 Task: Enable the option that shows CSS documentation tooltip.
Action: Mouse moved to (1171, 69)
Screenshot: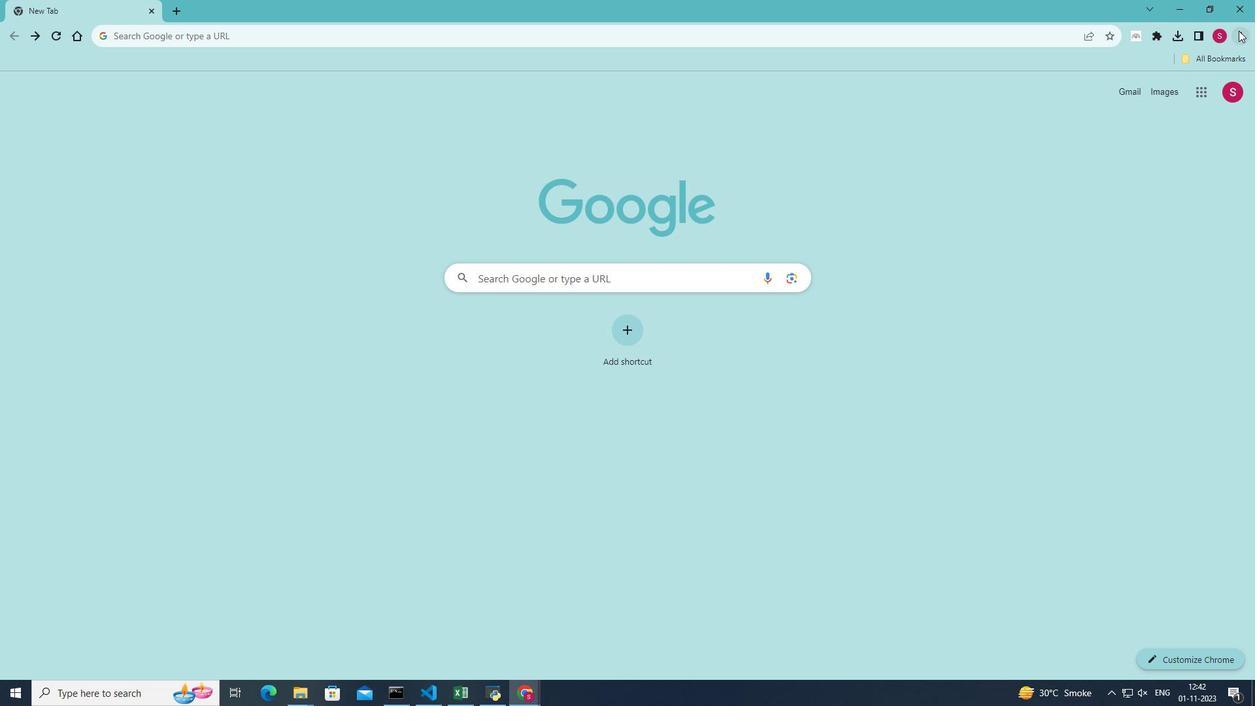 
Action: Mouse pressed left at (1171, 69)
Screenshot: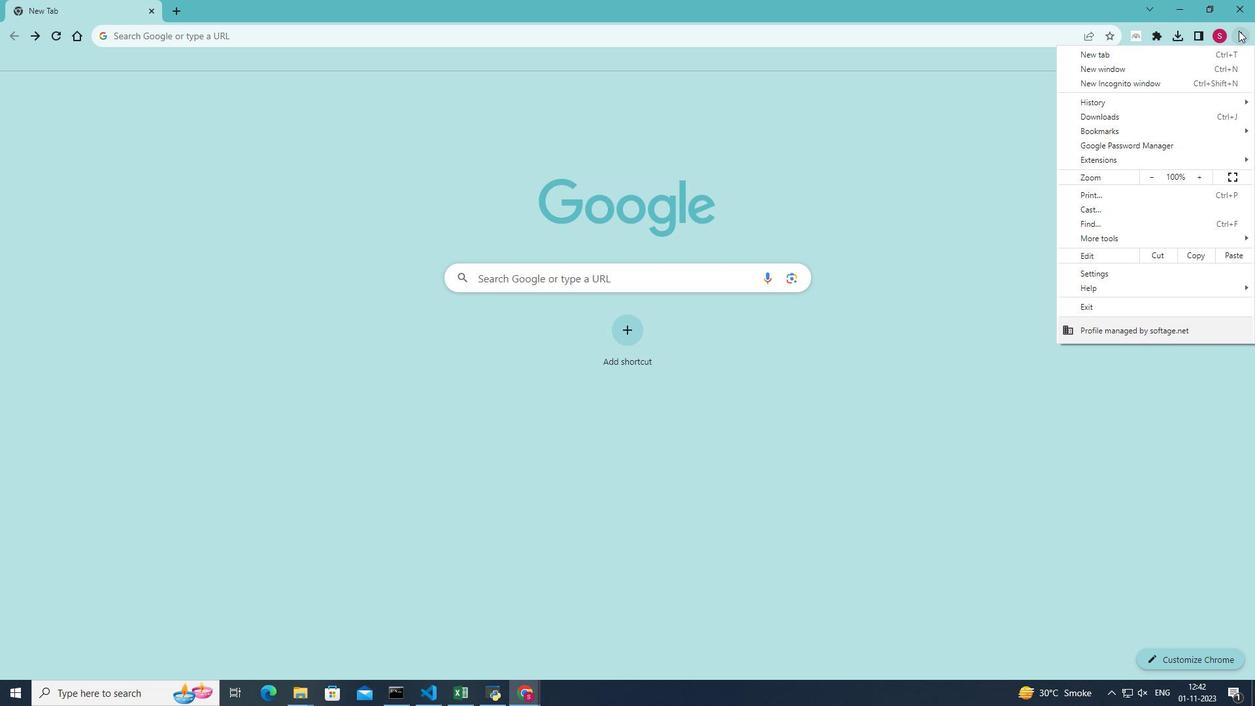 
Action: Mouse moved to (1075, 258)
Screenshot: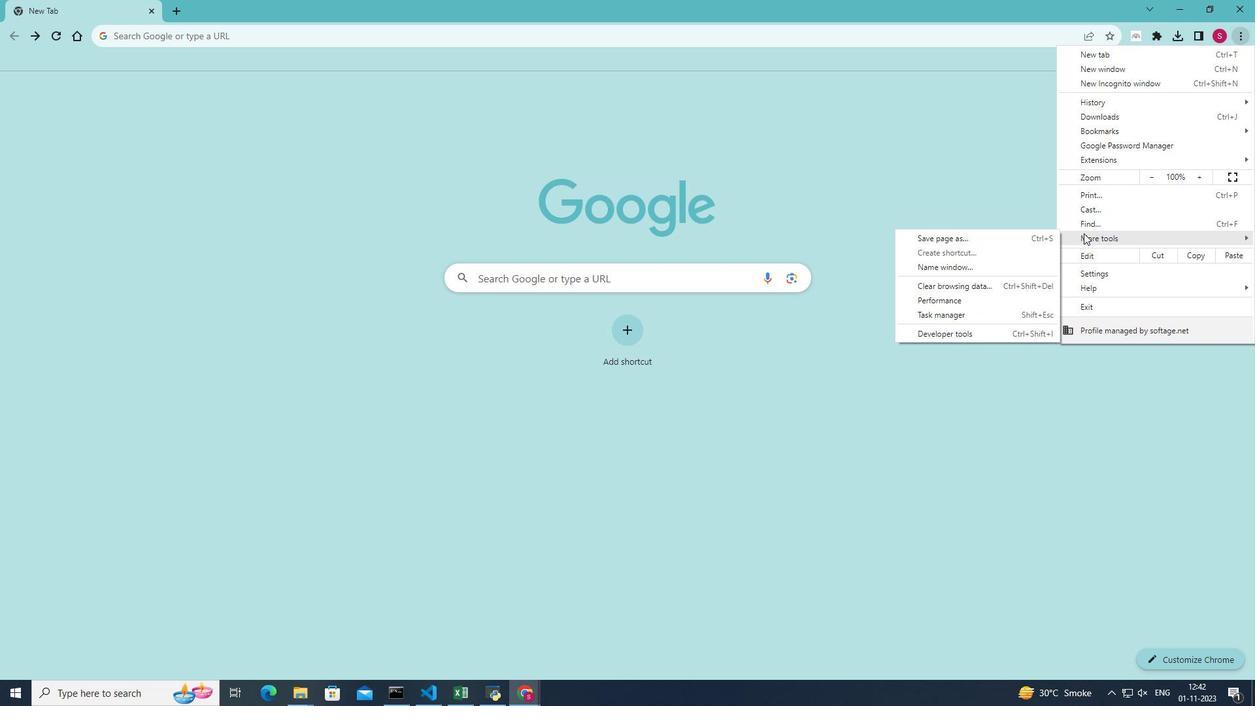 
Action: Mouse pressed left at (1075, 258)
Screenshot: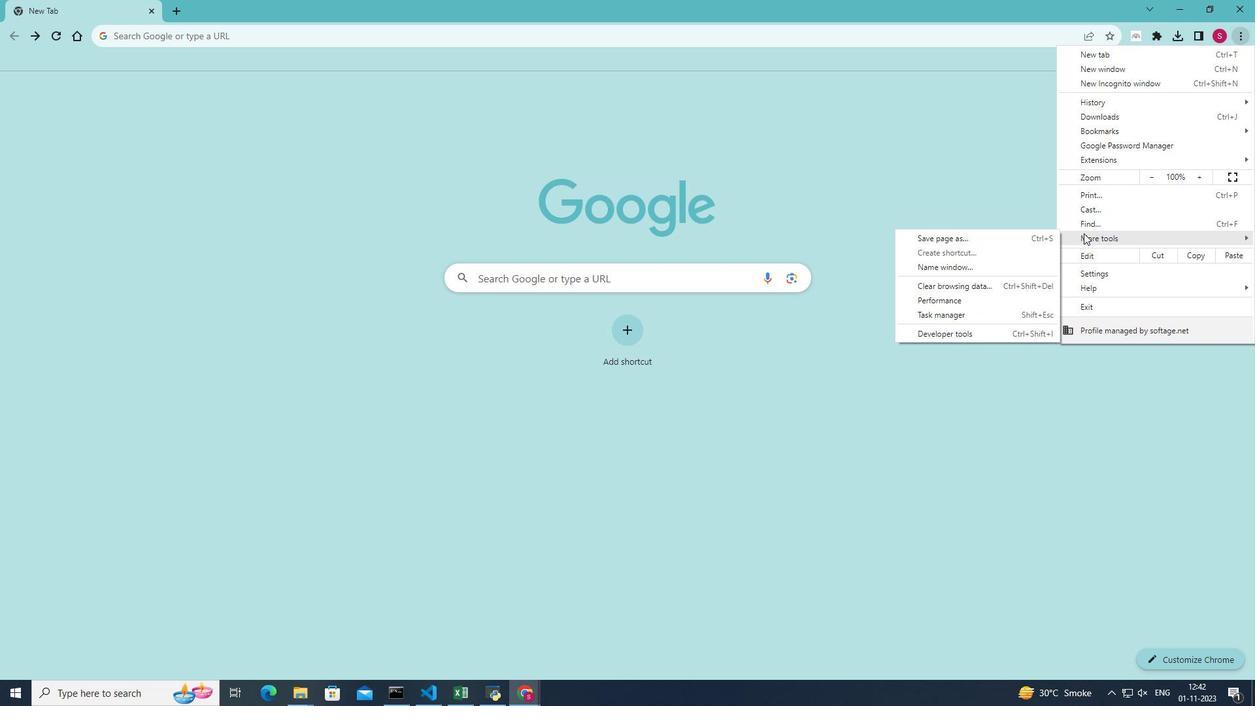 
Action: Mouse moved to (1016, 348)
Screenshot: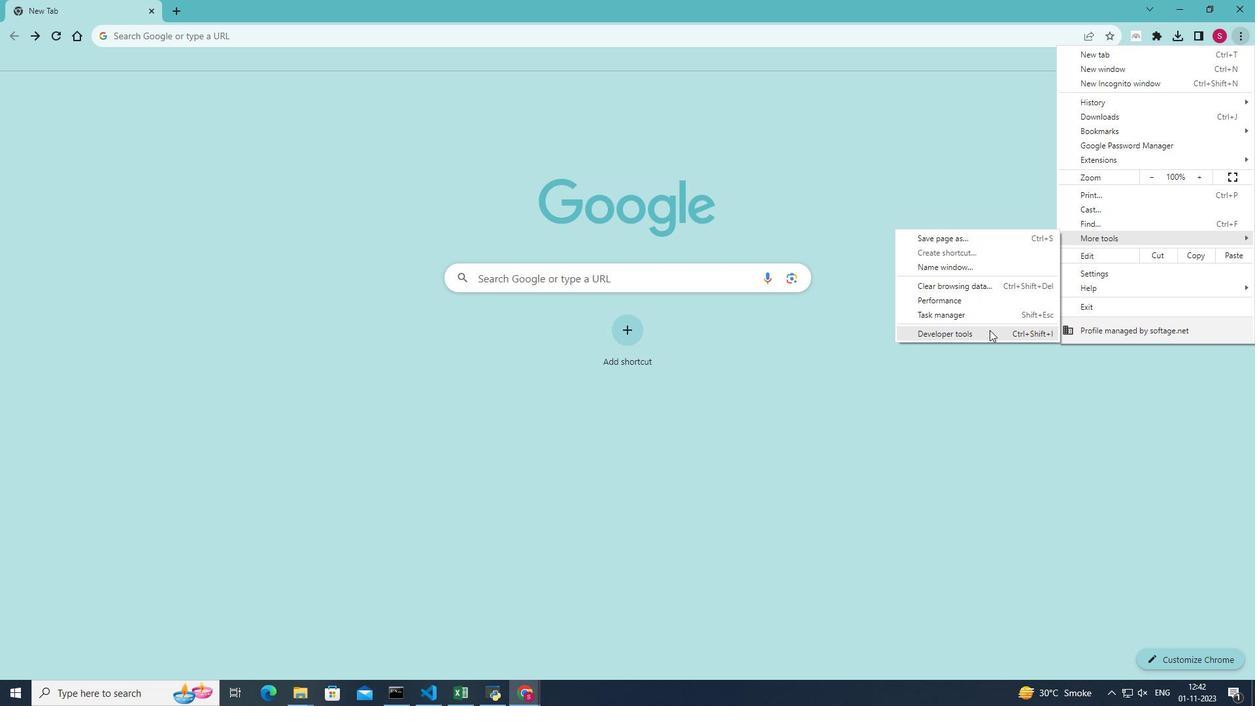 
Action: Mouse pressed left at (1016, 348)
Screenshot: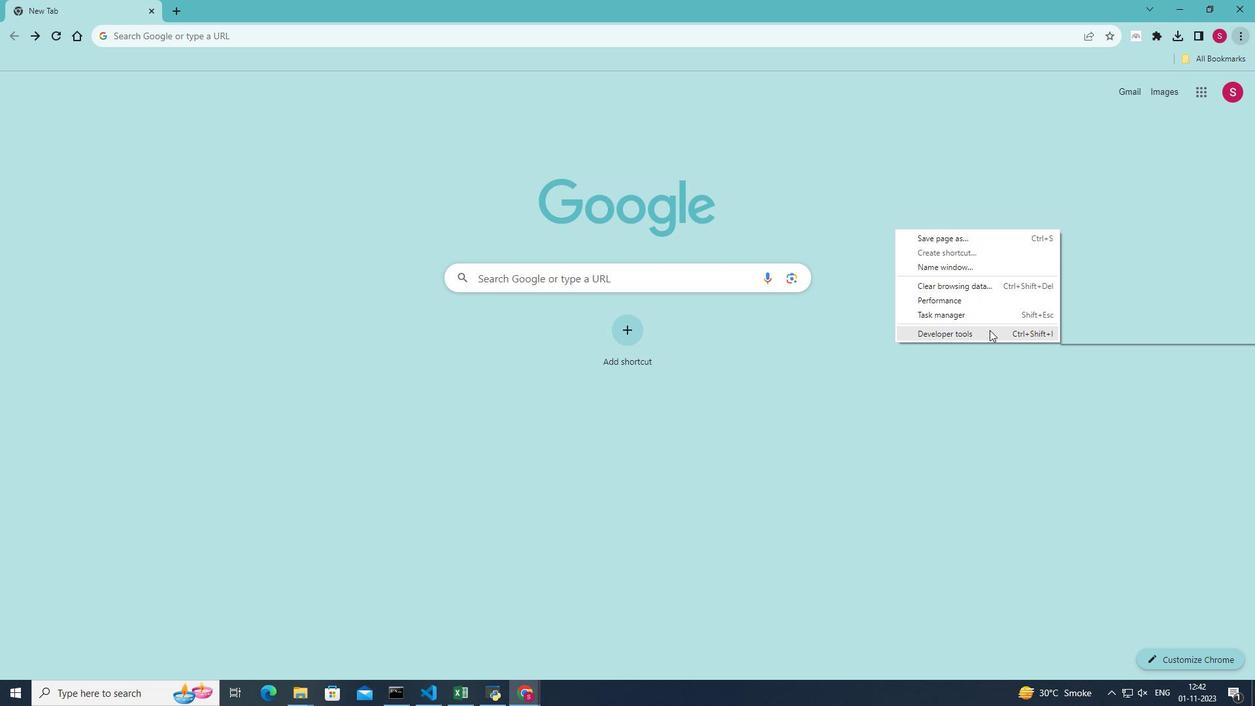 
Action: Mouse moved to (1149, 112)
Screenshot: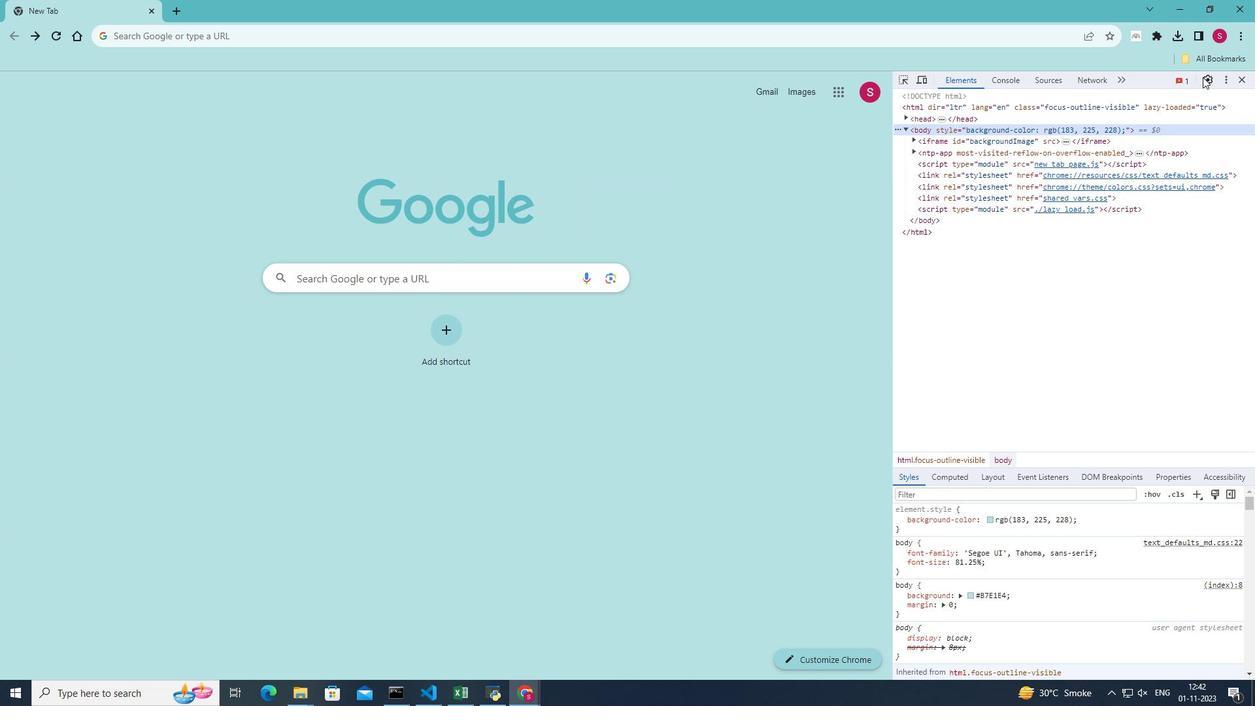 
Action: Mouse pressed left at (1149, 112)
Screenshot: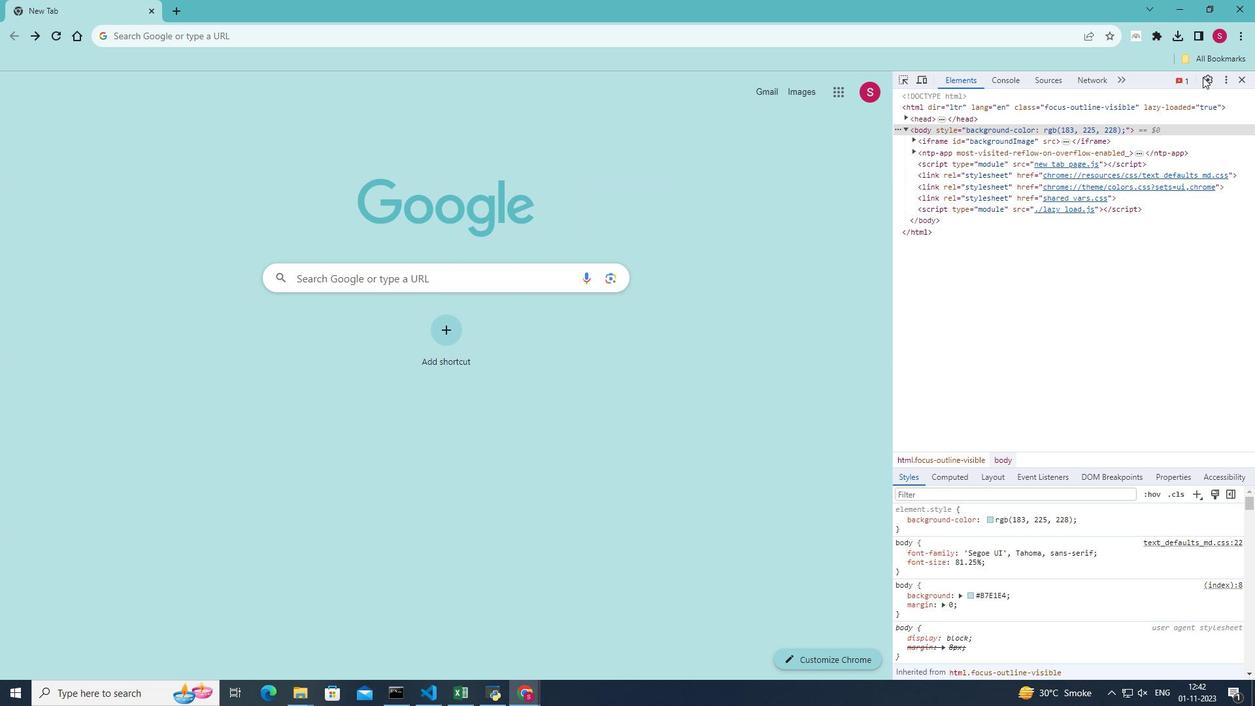 
Action: Mouse moved to (1132, 317)
Screenshot: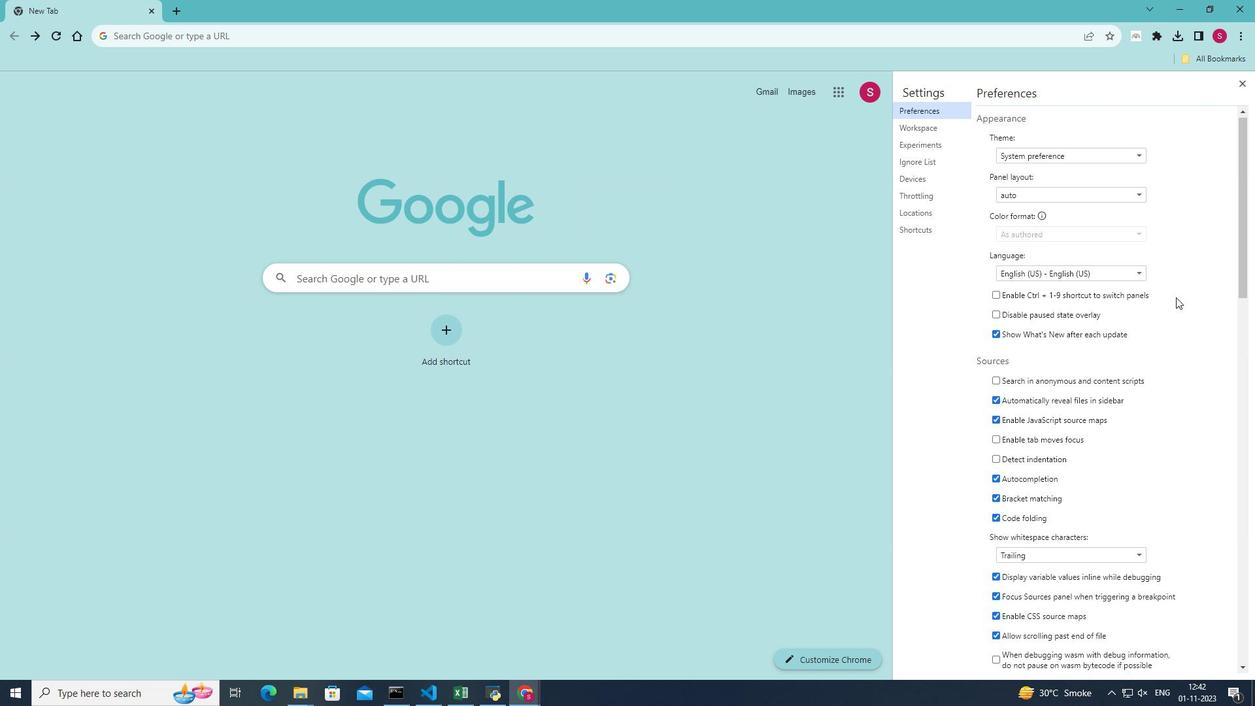 
Action: Mouse scrolled (1132, 317) with delta (0, 0)
Screenshot: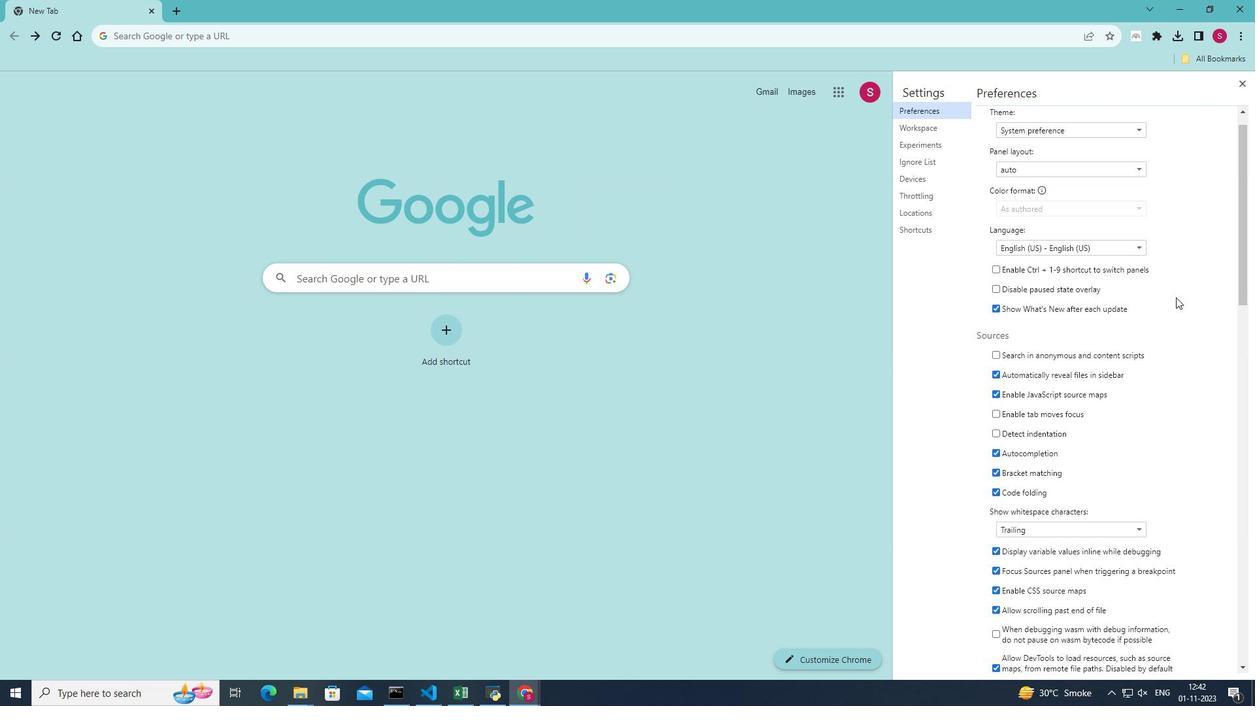 
Action: Mouse scrolled (1132, 317) with delta (0, 0)
Screenshot: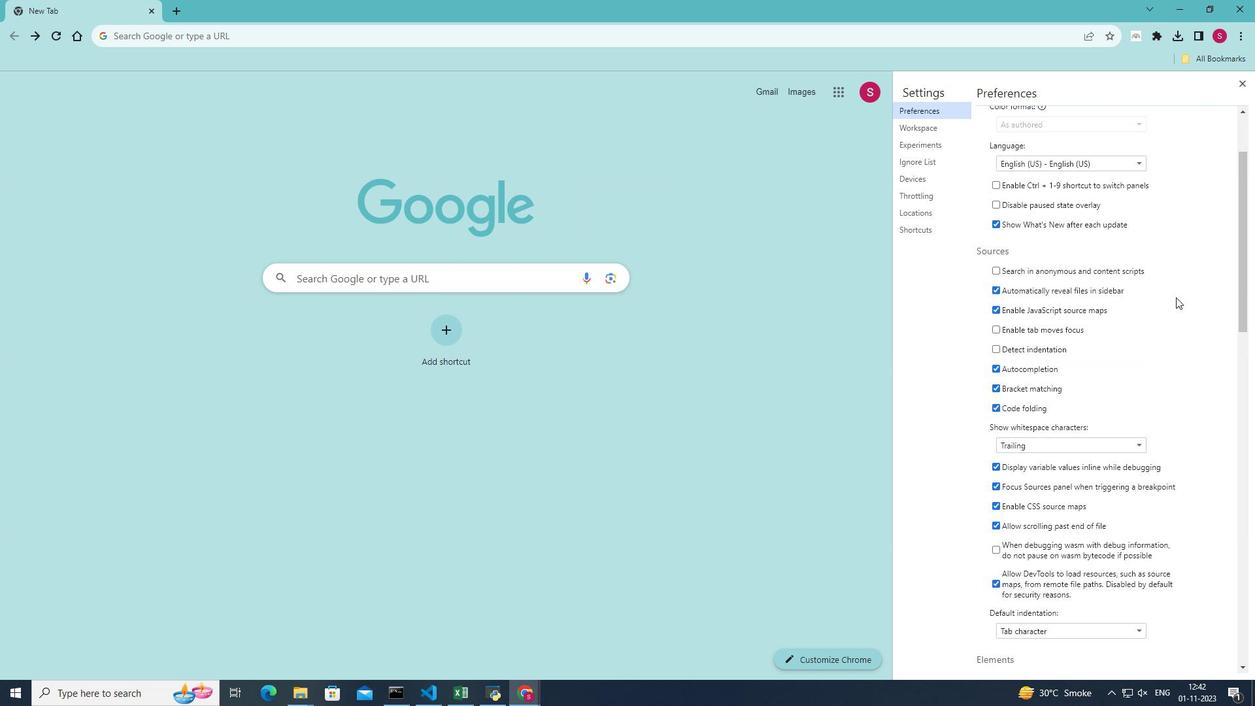 
Action: Mouse scrolled (1132, 317) with delta (0, 0)
Screenshot: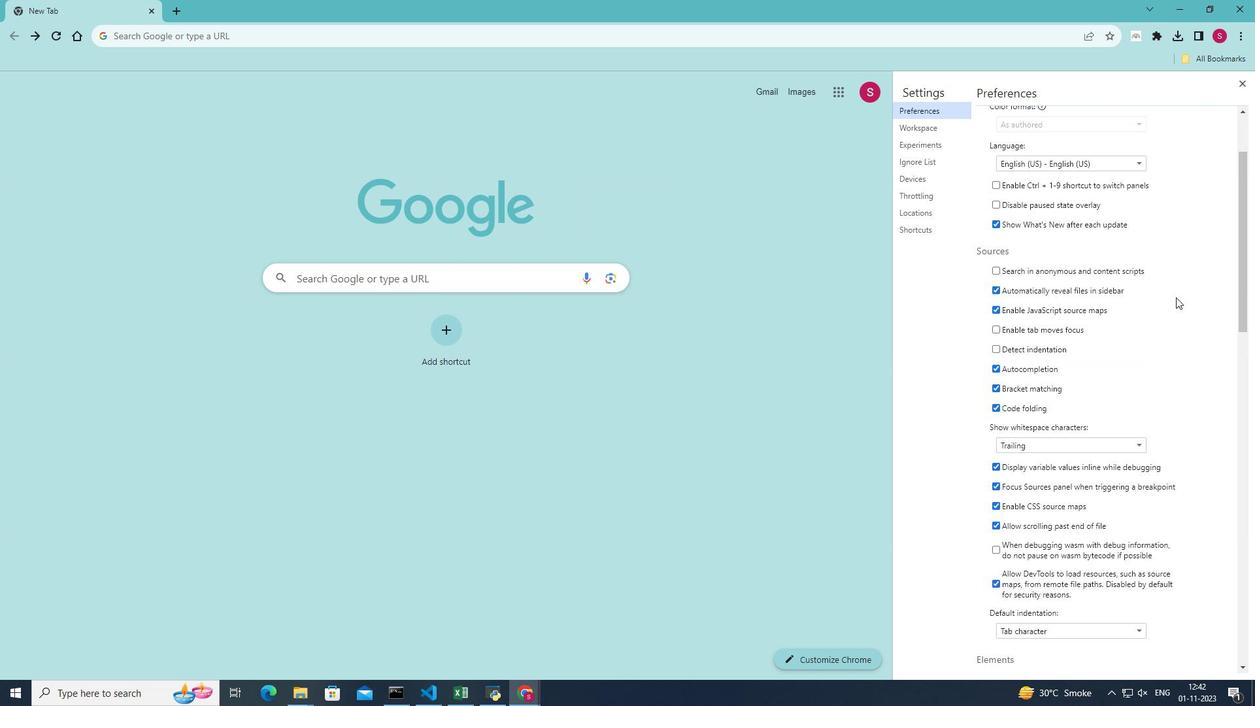 
Action: Mouse scrolled (1132, 317) with delta (0, 0)
Screenshot: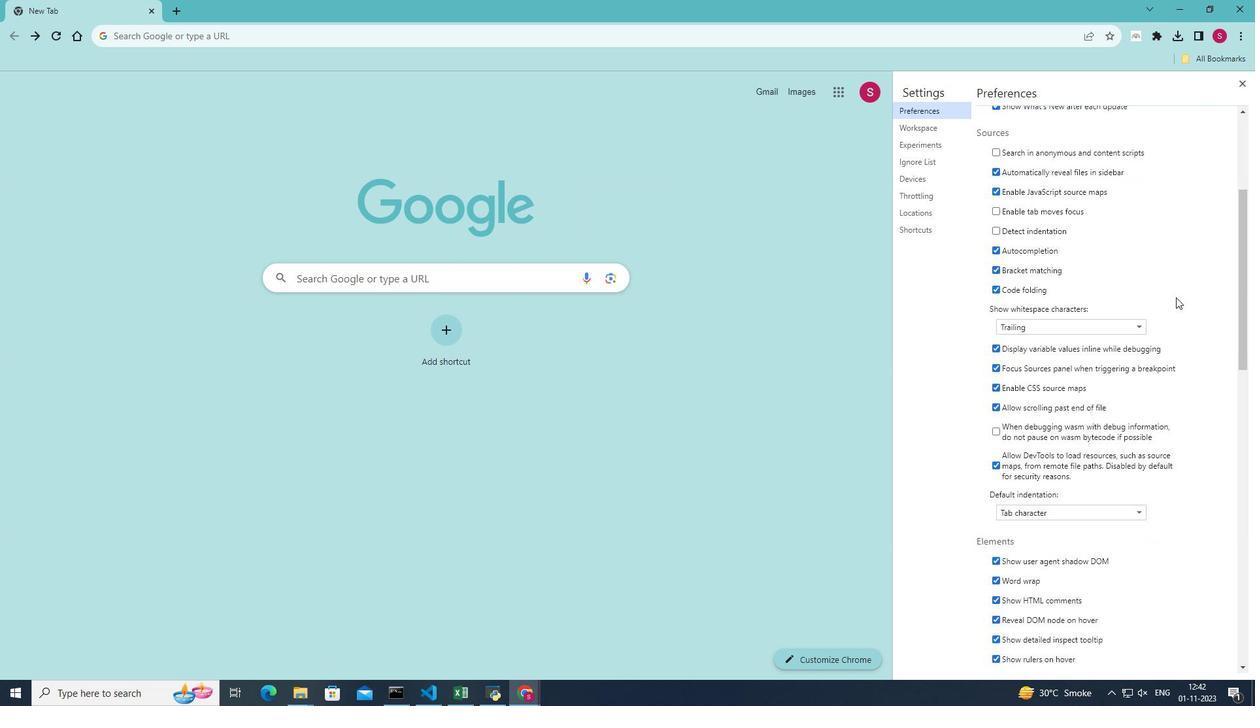
Action: Mouse scrolled (1132, 317) with delta (0, 0)
Screenshot: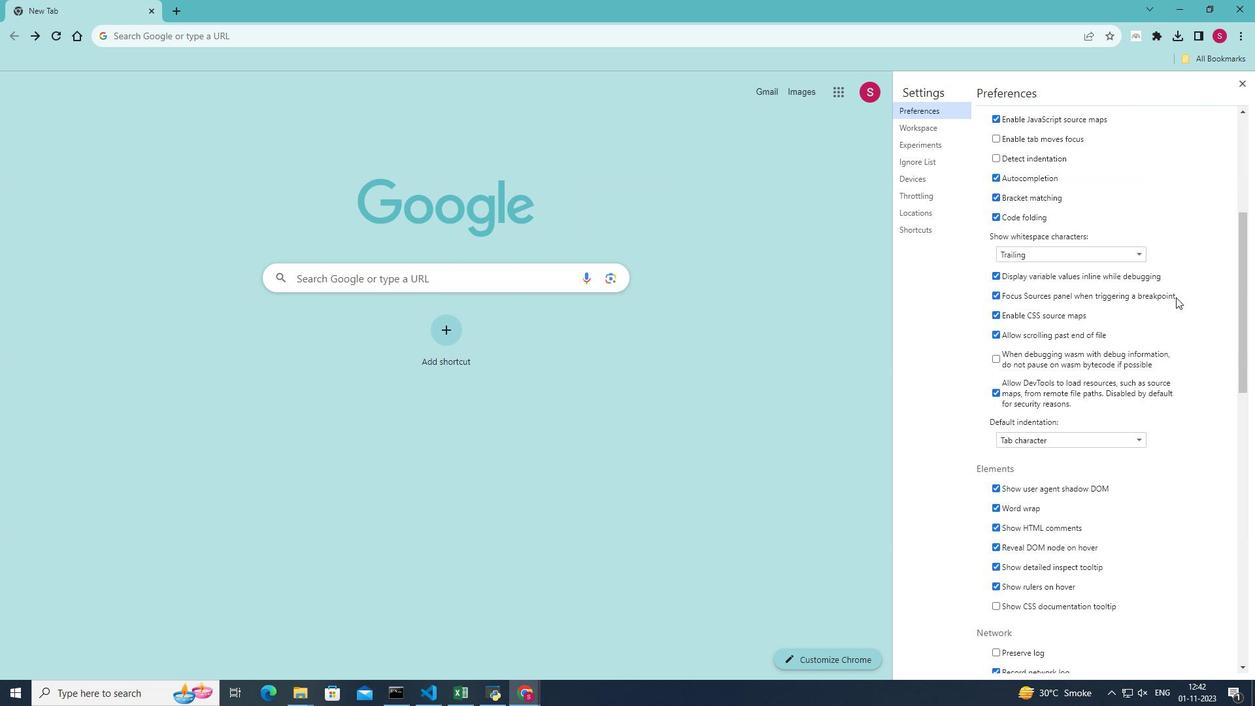 
Action: Mouse moved to (1020, 582)
Screenshot: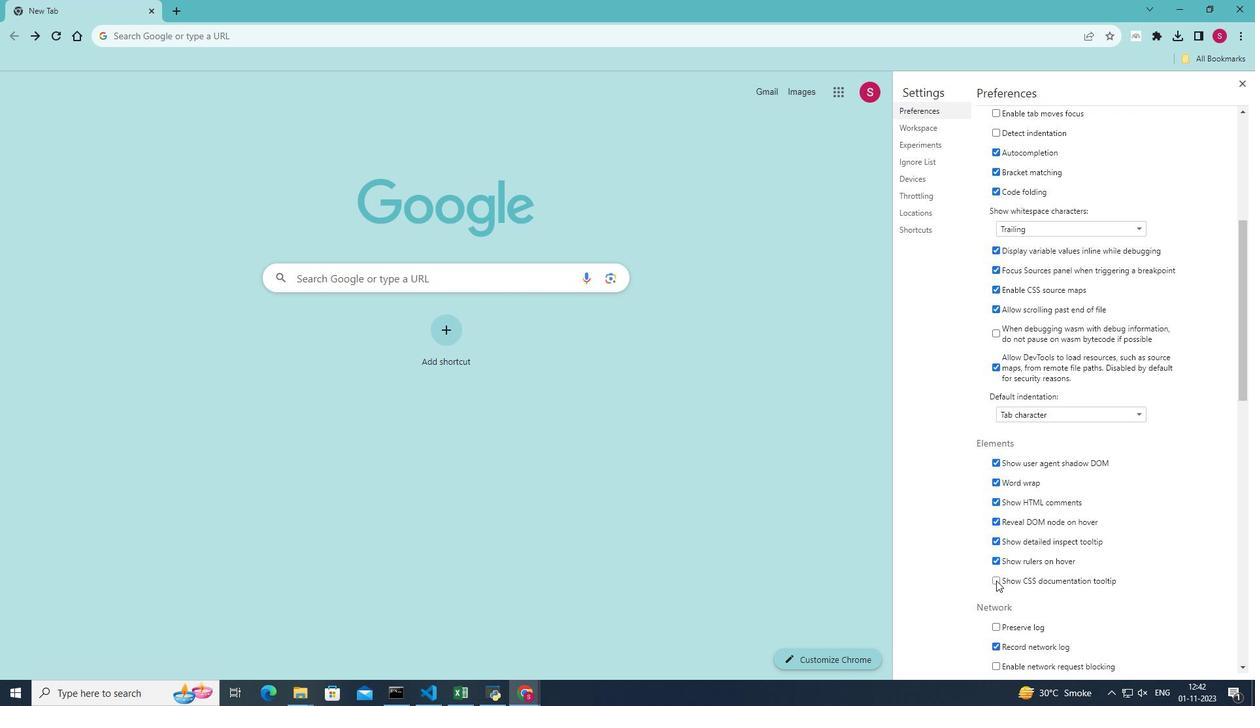 
Action: Mouse pressed left at (1020, 582)
Screenshot: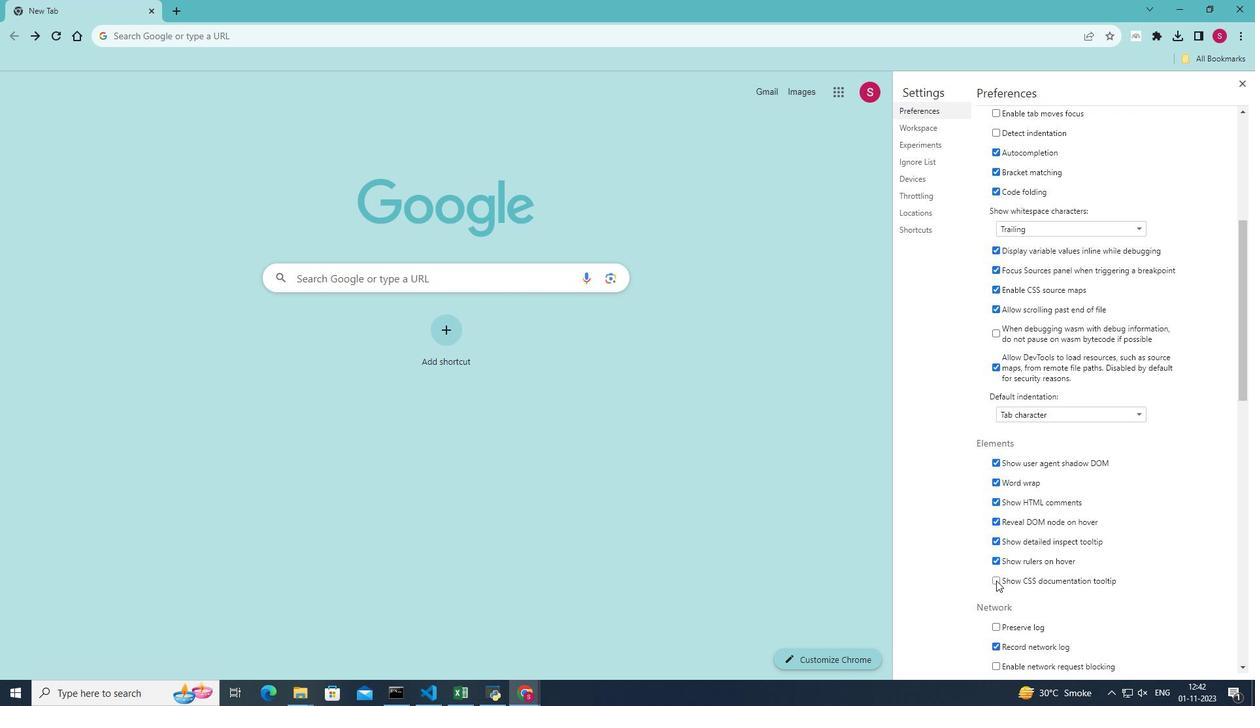 
Action: Mouse moved to (1086, 551)
Screenshot: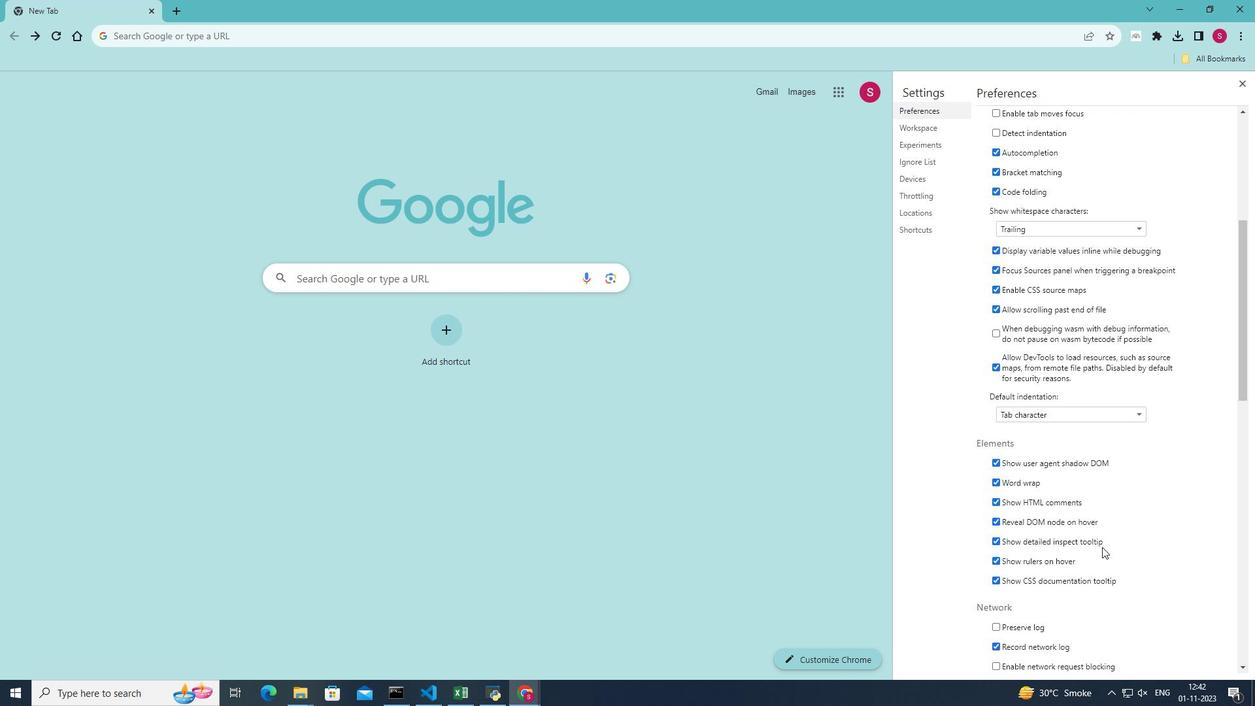 
